 Task: Schedule a coding meetup for next Thursday at 7:30 PM.
Action: Mouse pressed left at (123, 270)
Screenshot: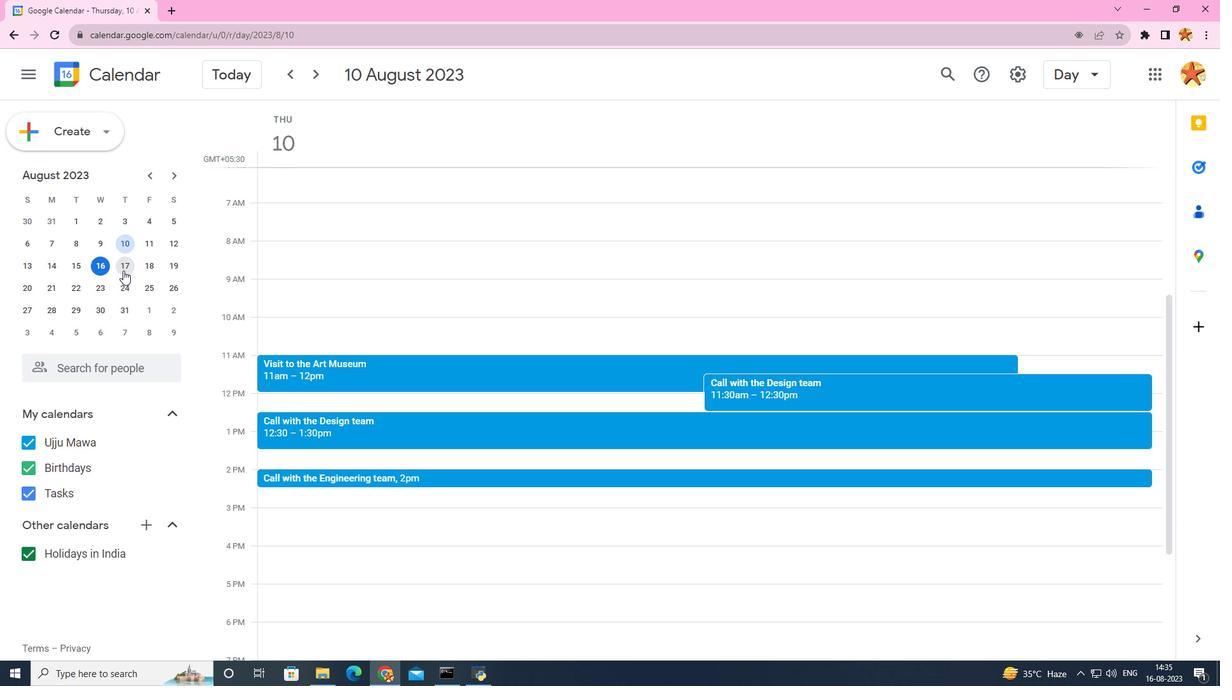 
Action: Mouse moved to (325, 485)
Screenshot: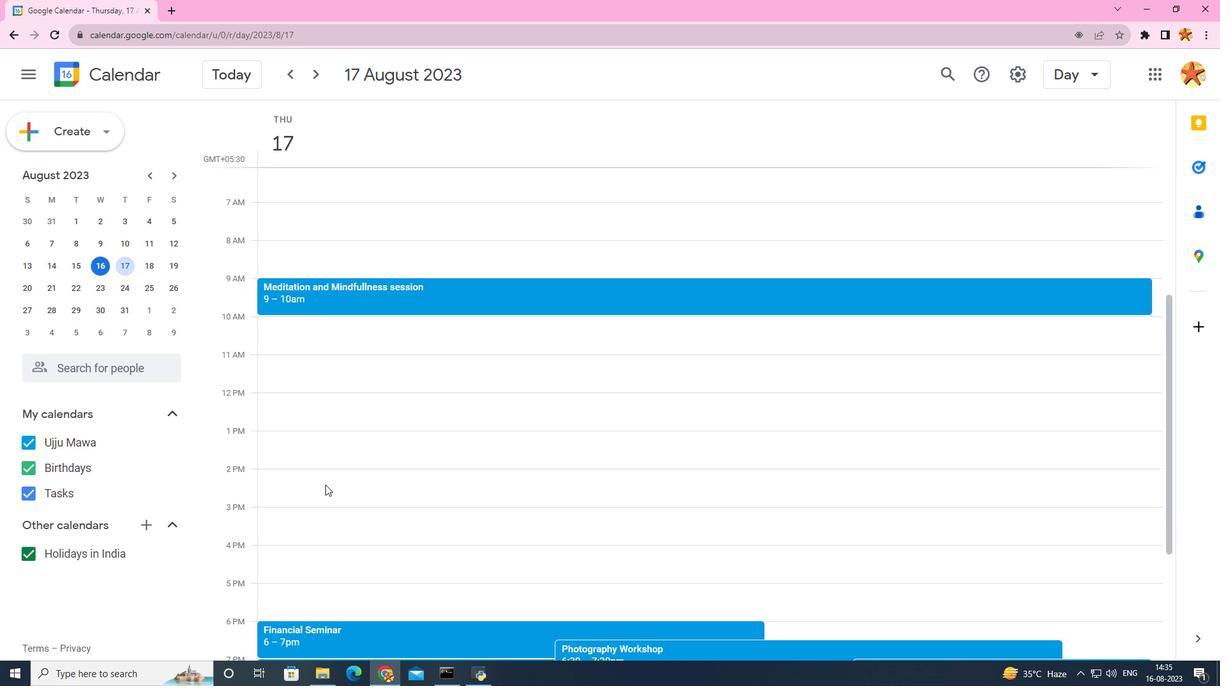 
Action: Mouse scrolled (325, 484) with delta (0, 0)
Screenshot: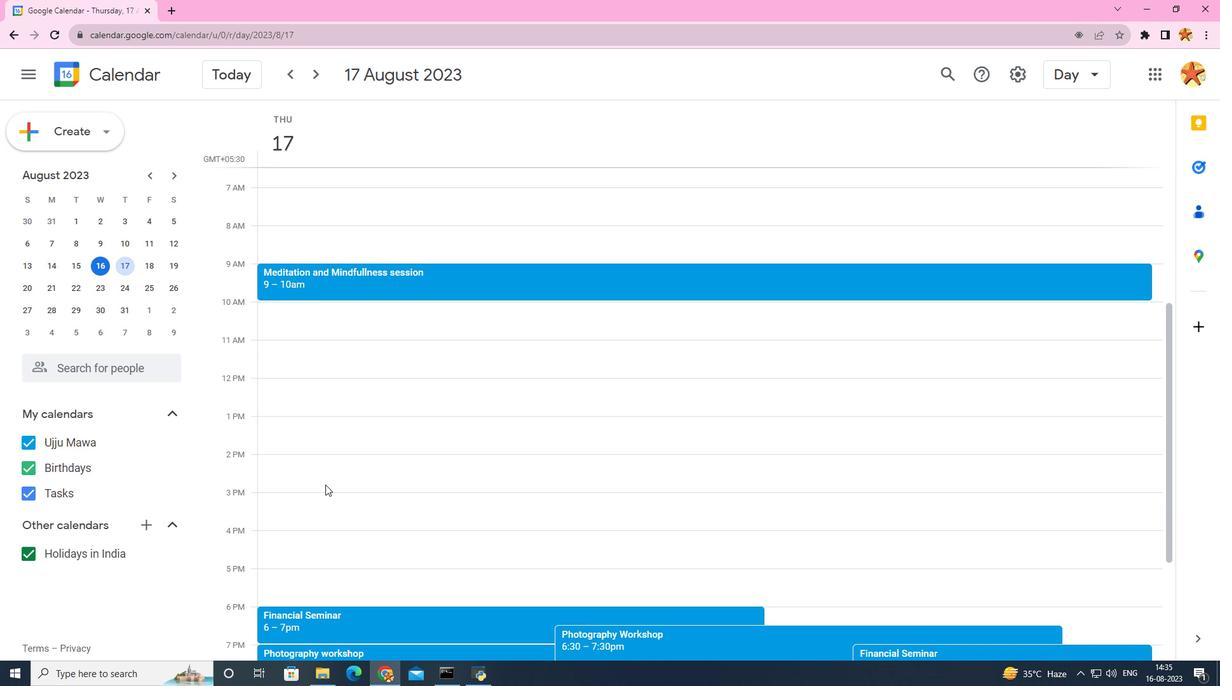 
Action: Mouse scrolled (325, 484) with delta (0, 0)
Screenshot: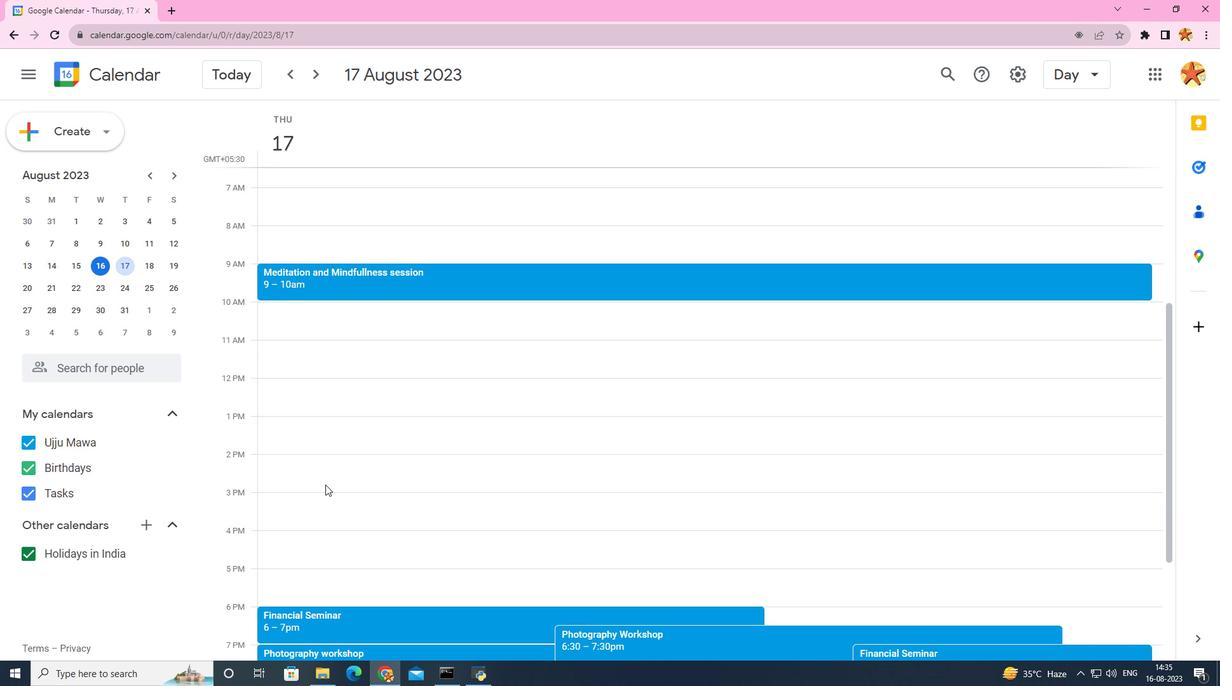 
Action: Mouse moved to (325, 484)
Screenshot: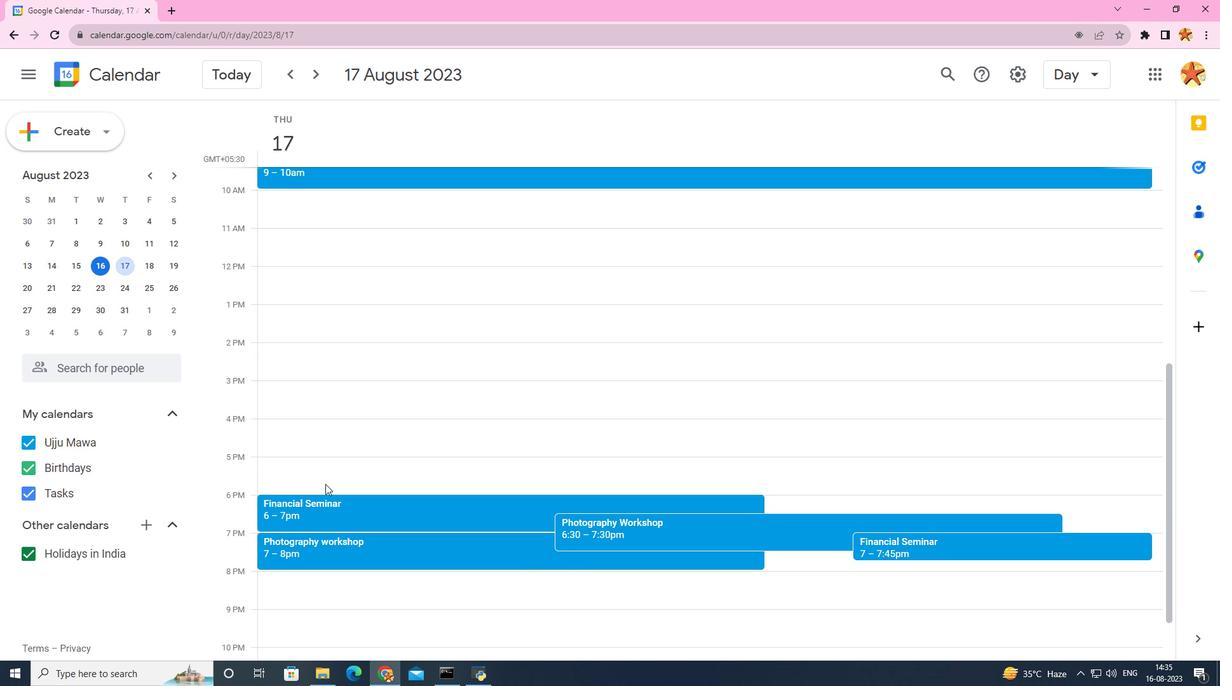 
Action: Mouse scrolled (325, 483) with delta (0, 0)
Screenshot: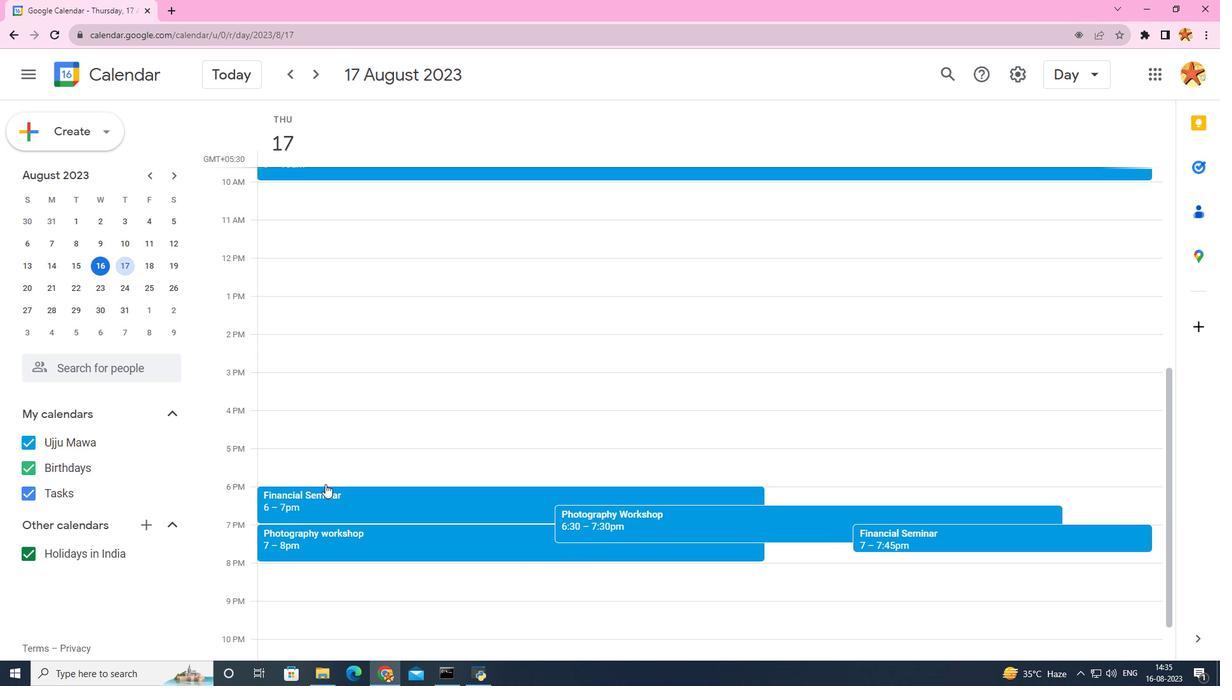 
Action: Mouse scrolled (325, 483) with delta (0, 0)
Screenshot: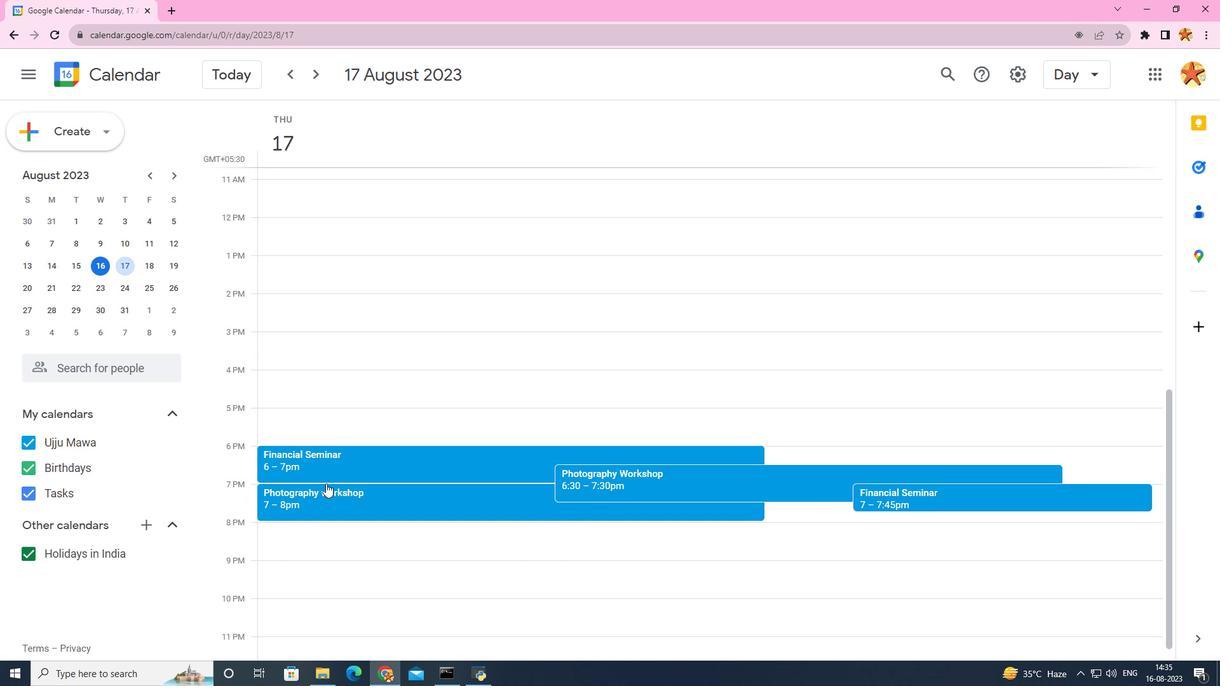 
Action: Mouse moved to (299, 522)
Screenshot: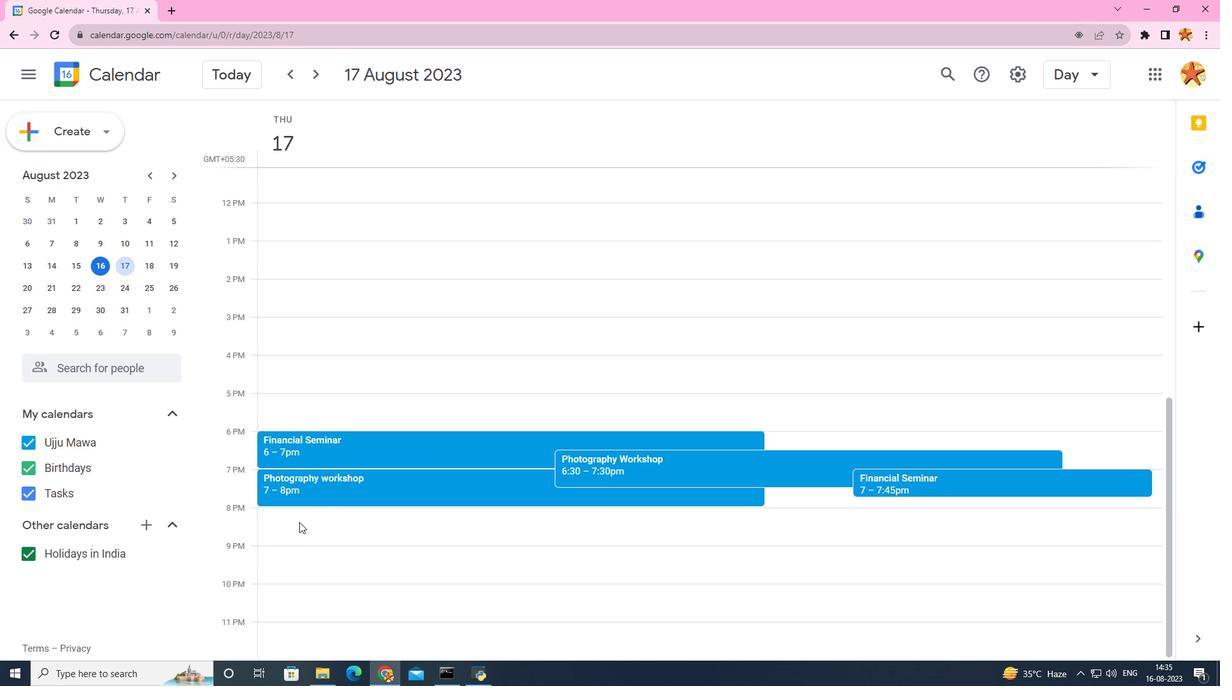 
Action: Mouse pressed left at (299, 522)
Screenshot: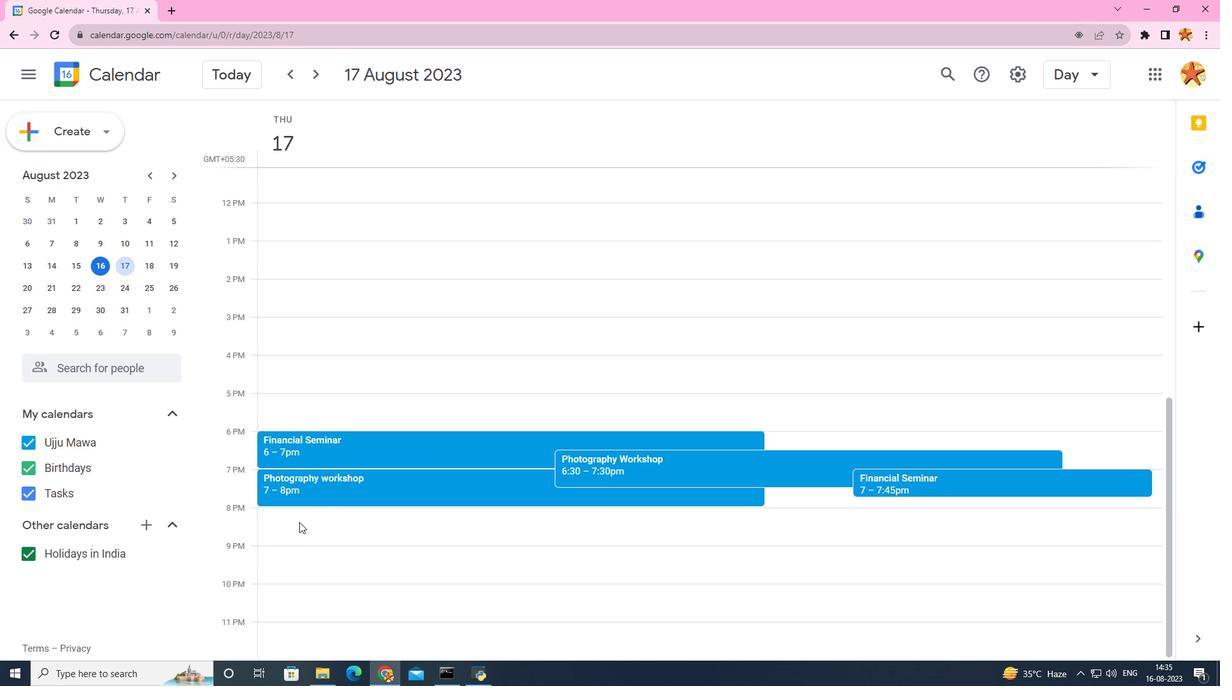 
Action: Mouse moved to (703, 288)
Screenshot: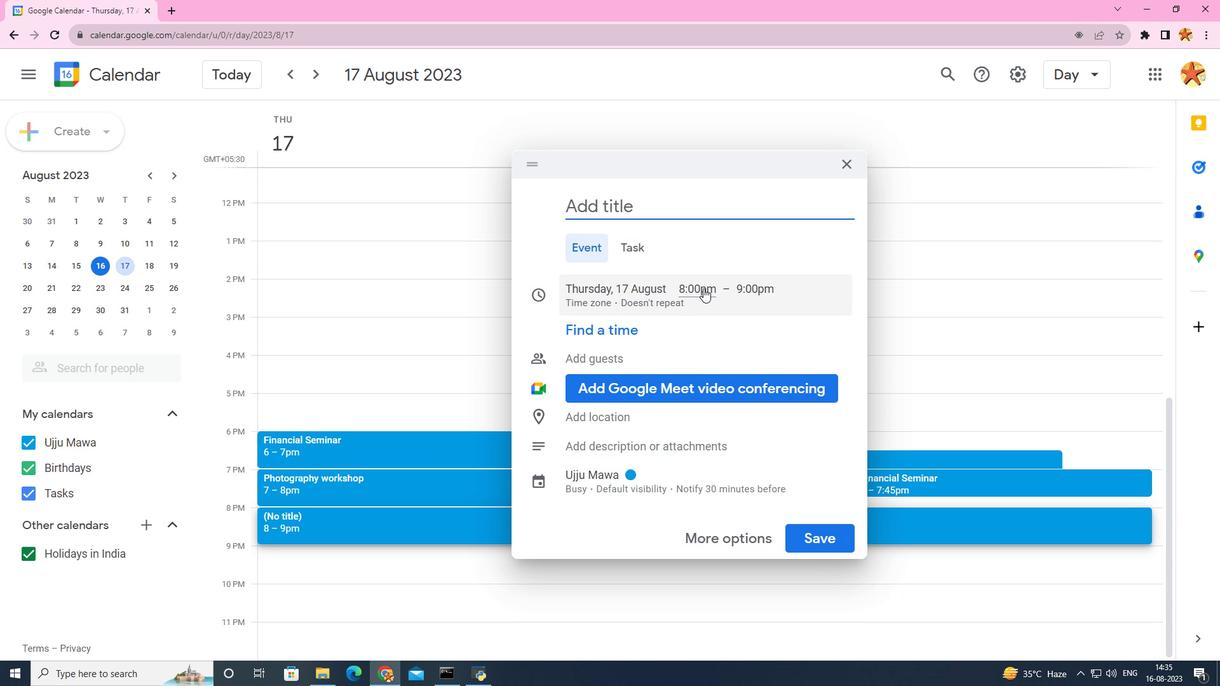 
Action: Mouse pressed left at (703, 288)
Screenshot: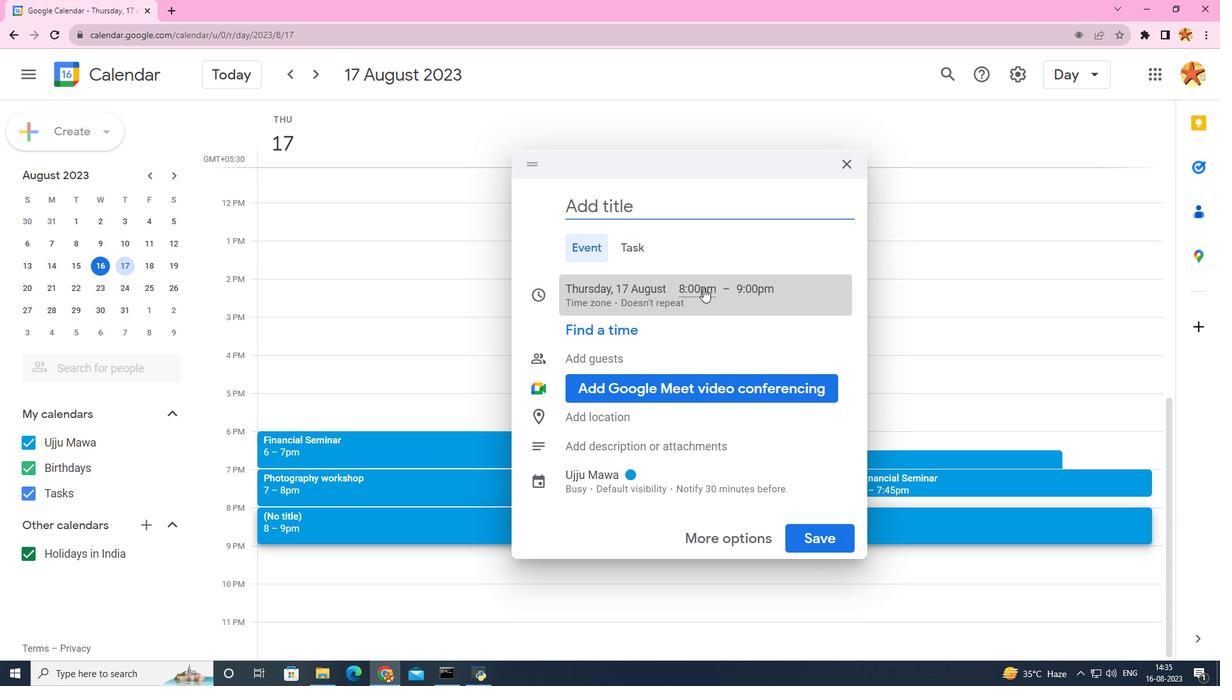 
Action: Mouse moved to (738, 333)
Screenshot: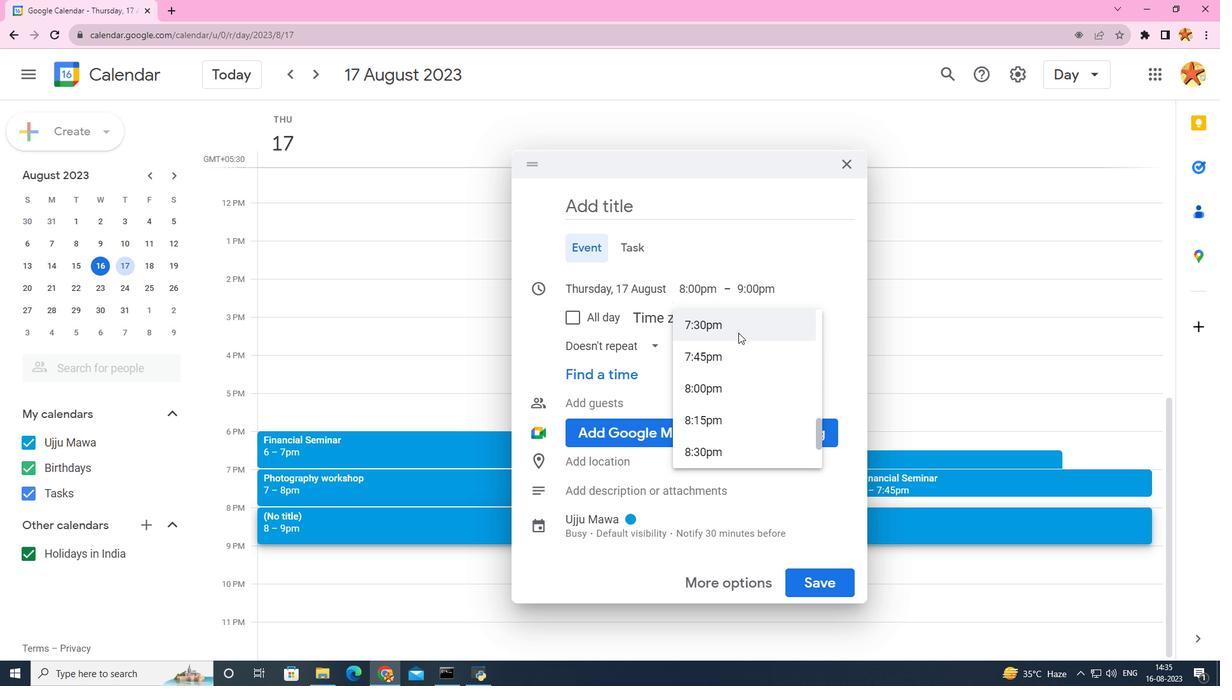 
Action: Mouse pressed left at (738, 333)
Screenshot: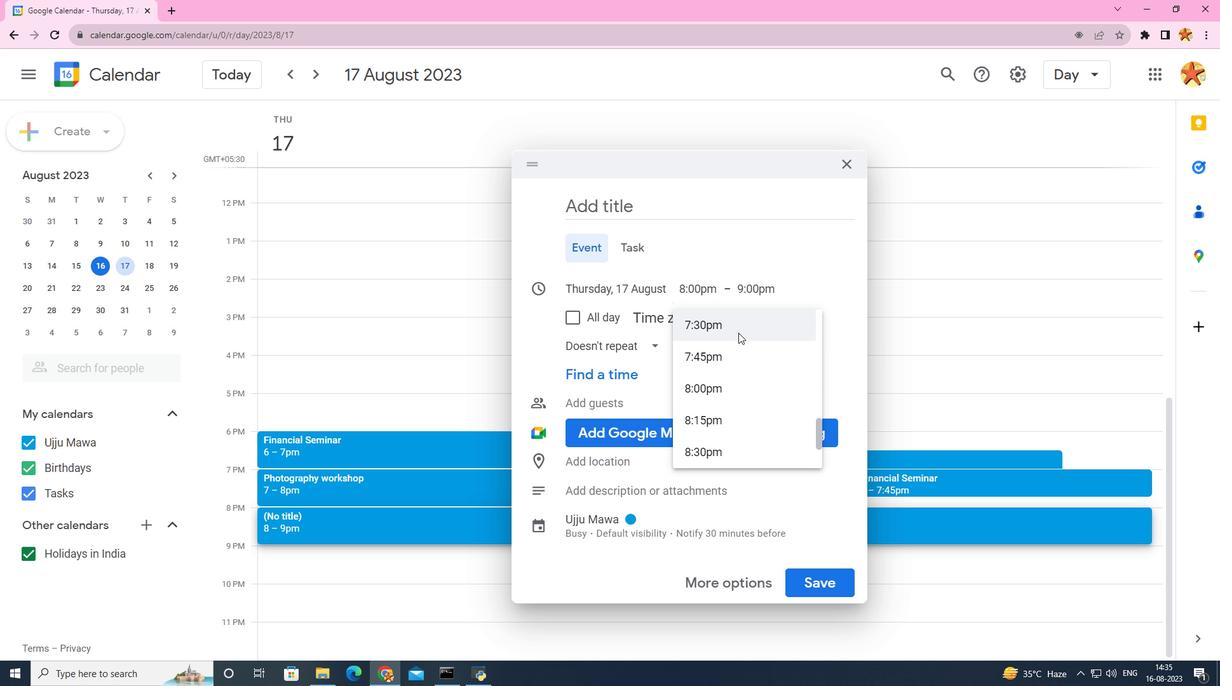 
Action: Mouse moved to (694, 203)
Screenshot: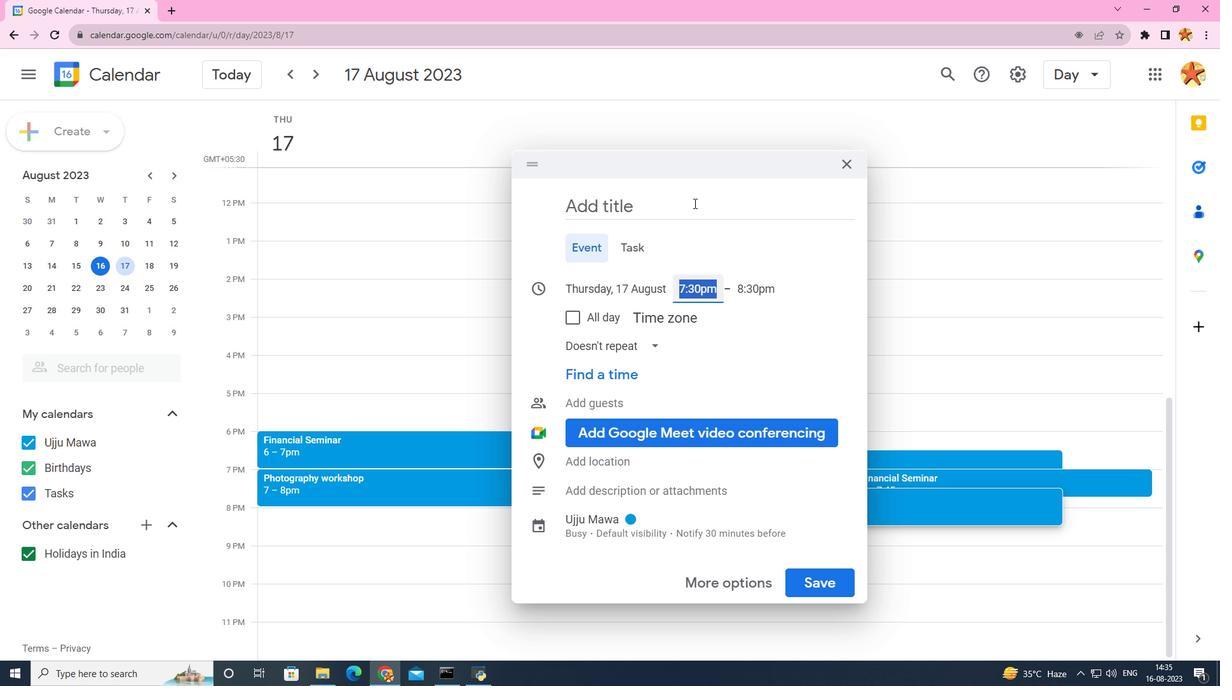 
Action: Mouse pressed left at (694, 203)
Screenshot: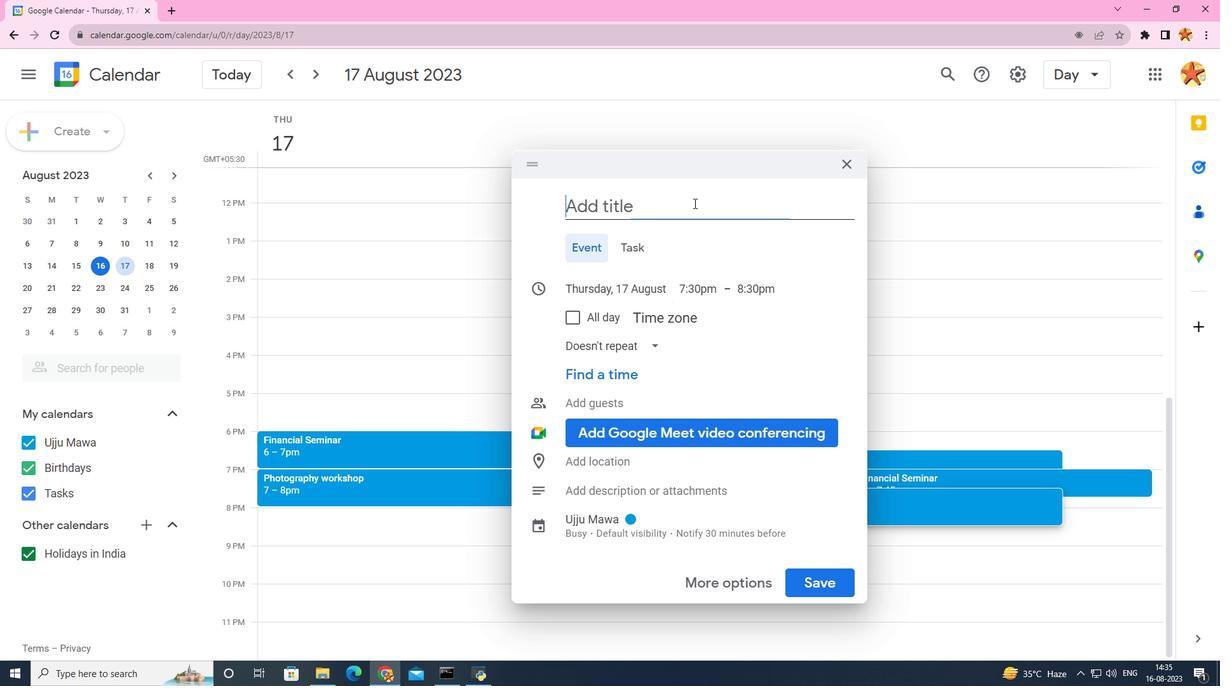 
Action: Mouse moved to (694, 203)
Screenshot: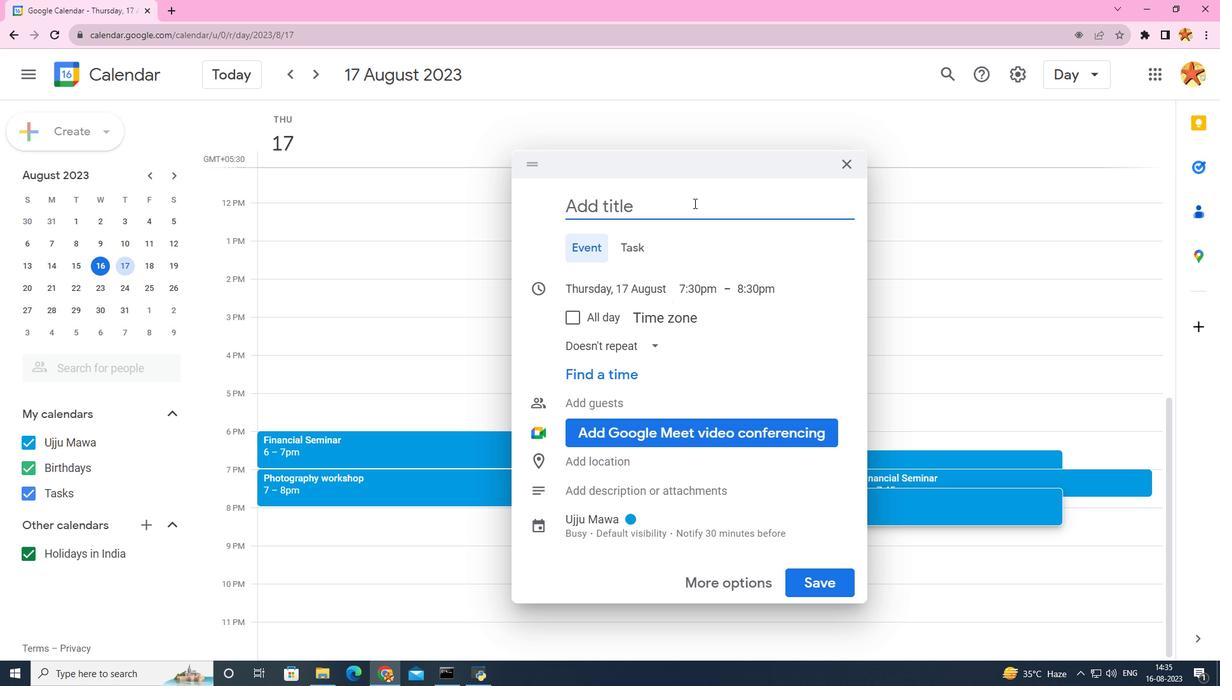 
Action: Key pressed <Key.caps_lock>C<Key.caps_lock>oding<Key.space>meetupo<Key.backspace>
Screenshot: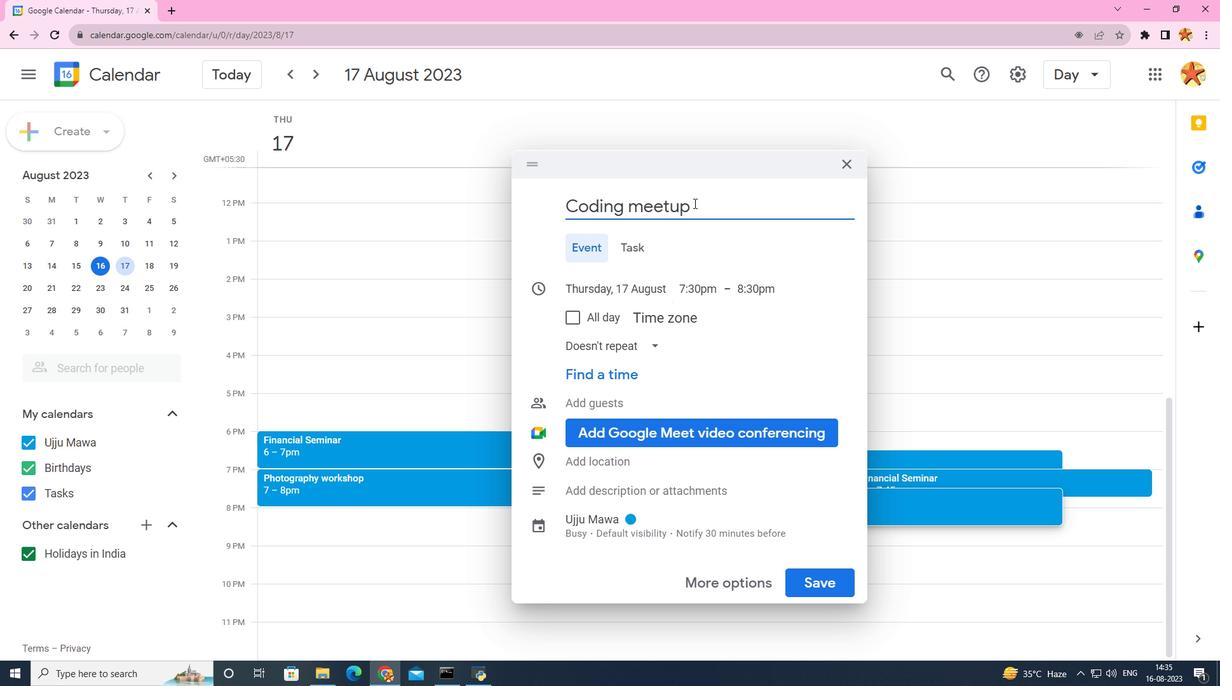 
Action: Mouse moved to (819, 584)
Screenshot: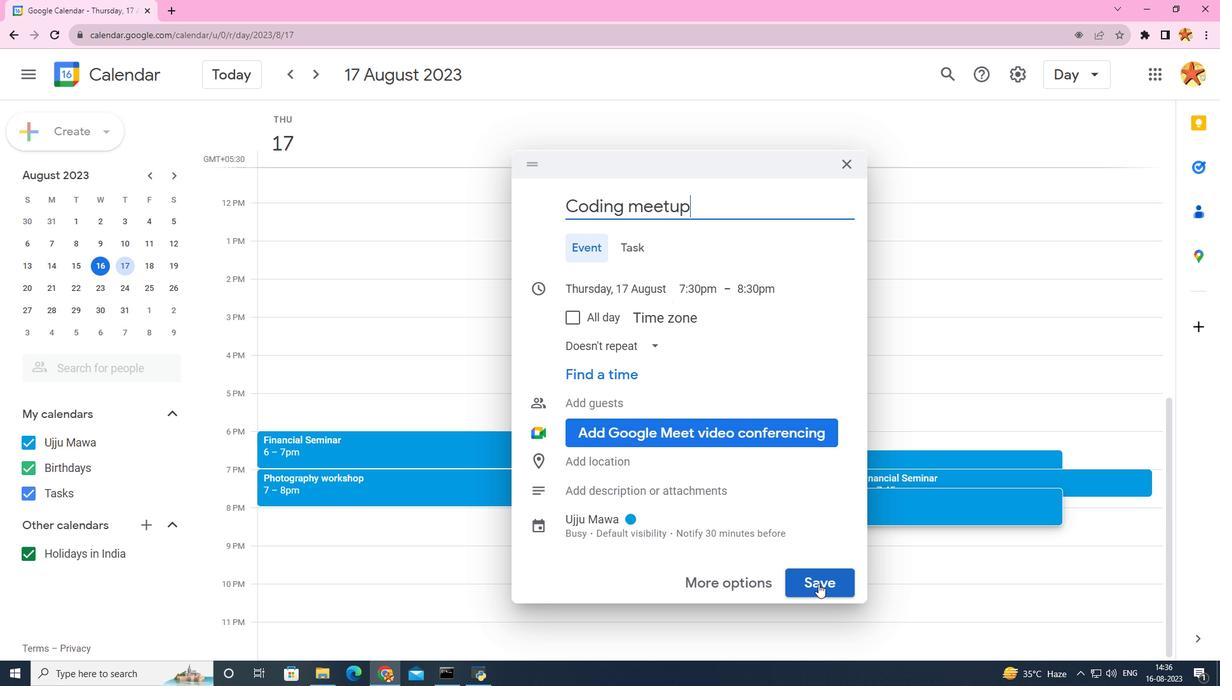 
Action: Mouse pressed left at (819, 584)
Screenshot: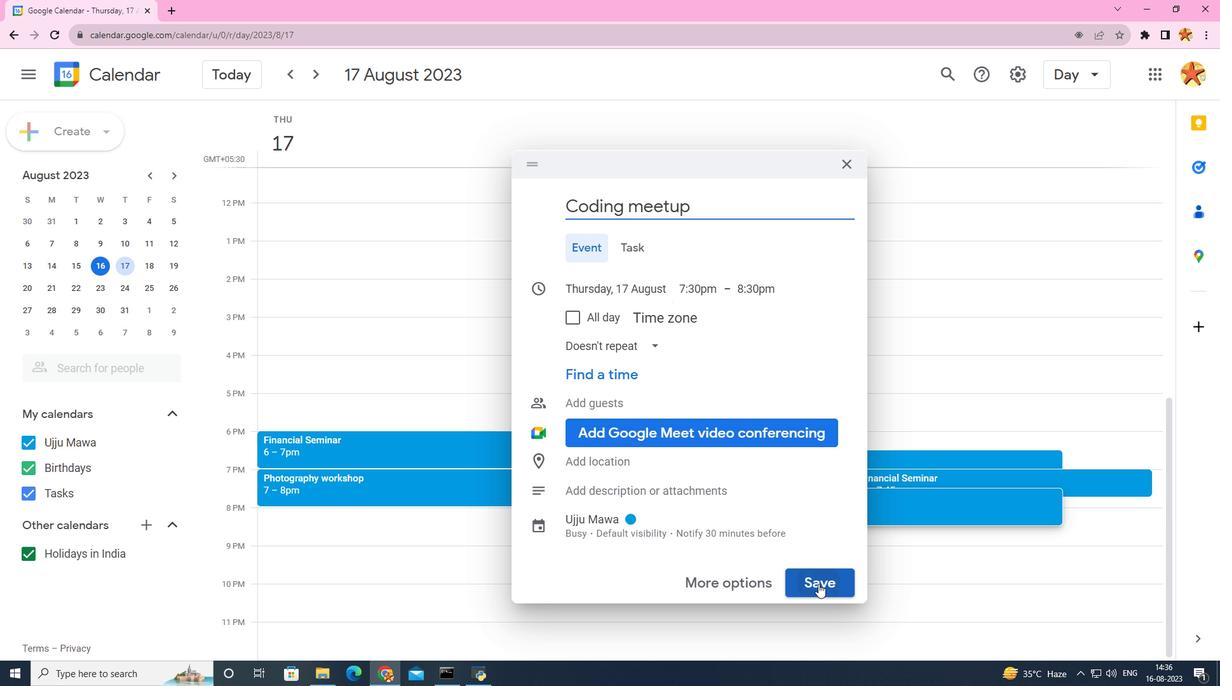 
